 Task: Select the Always option in the diff decorations gutter visibility.
Action: Mouse moved to (16, 510)
Screenshot: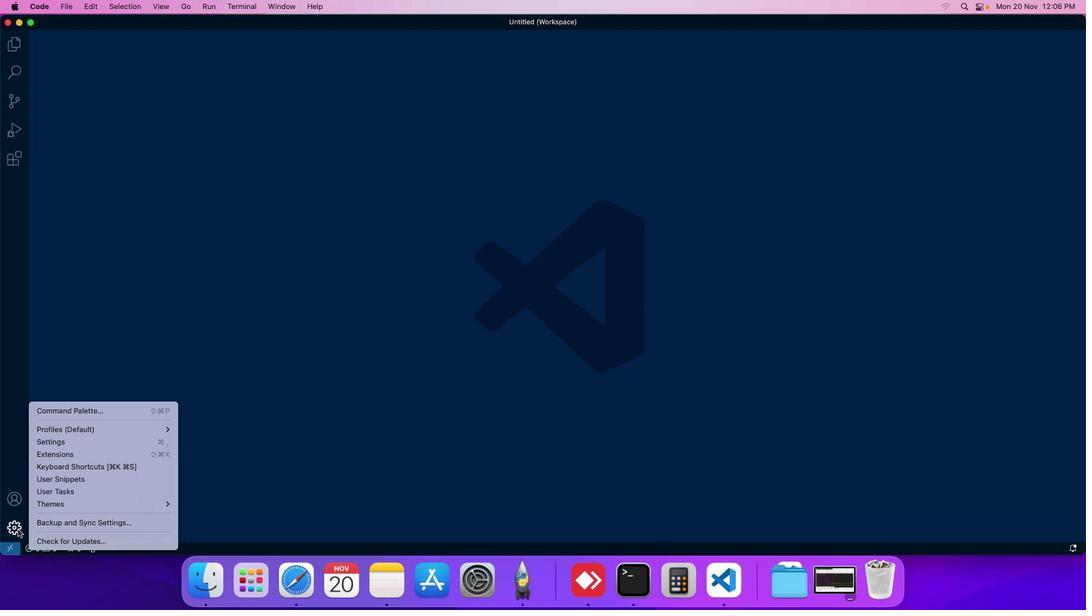 
Action: Mouse pressed left at (16, 510)
Screenshot: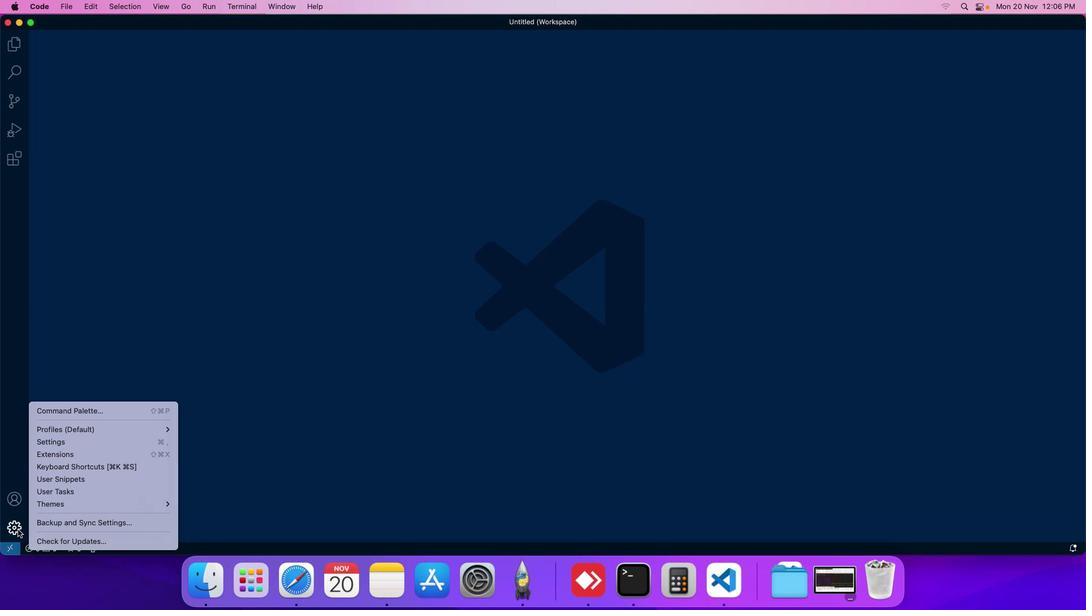 
Action: Mouse moved to (46, 429)
Screenshot: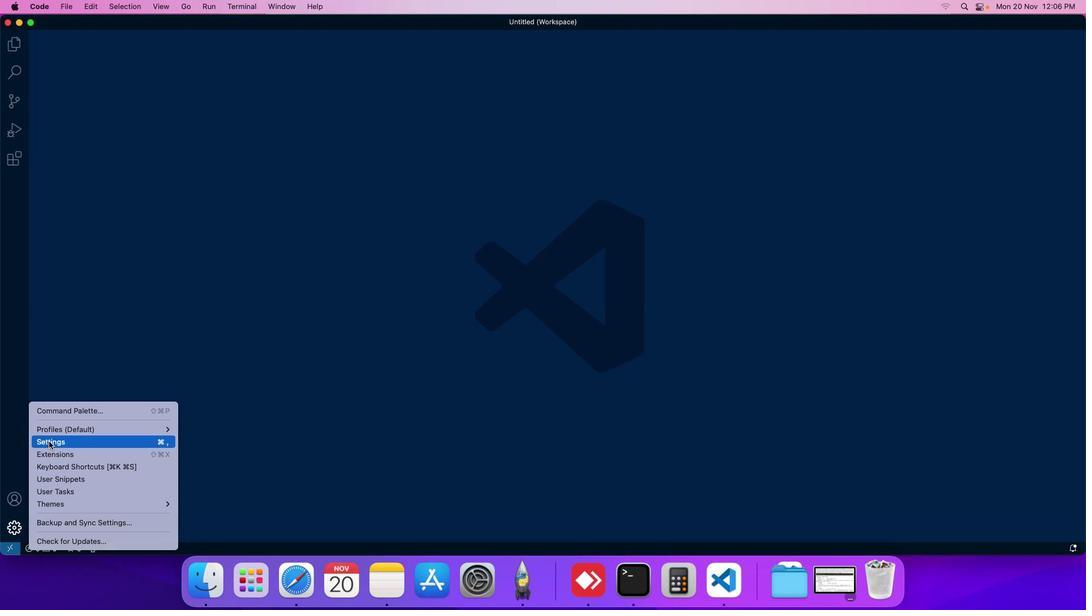 
Action: Mouse pressed left at (46, 429)
Screenshot: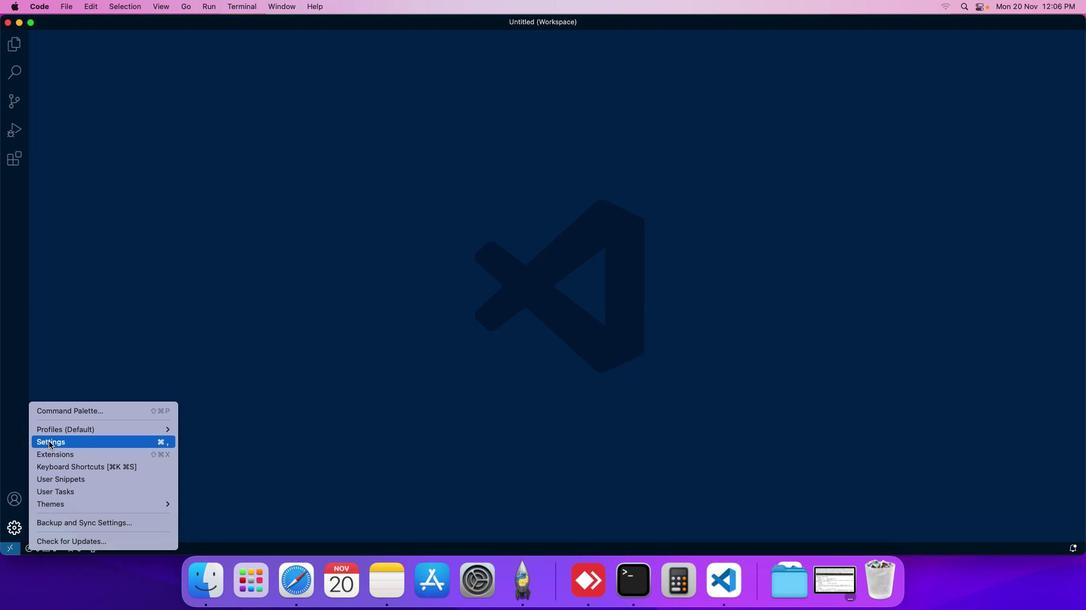 
Action: Mouse moved to (281, 106)
Screenshot: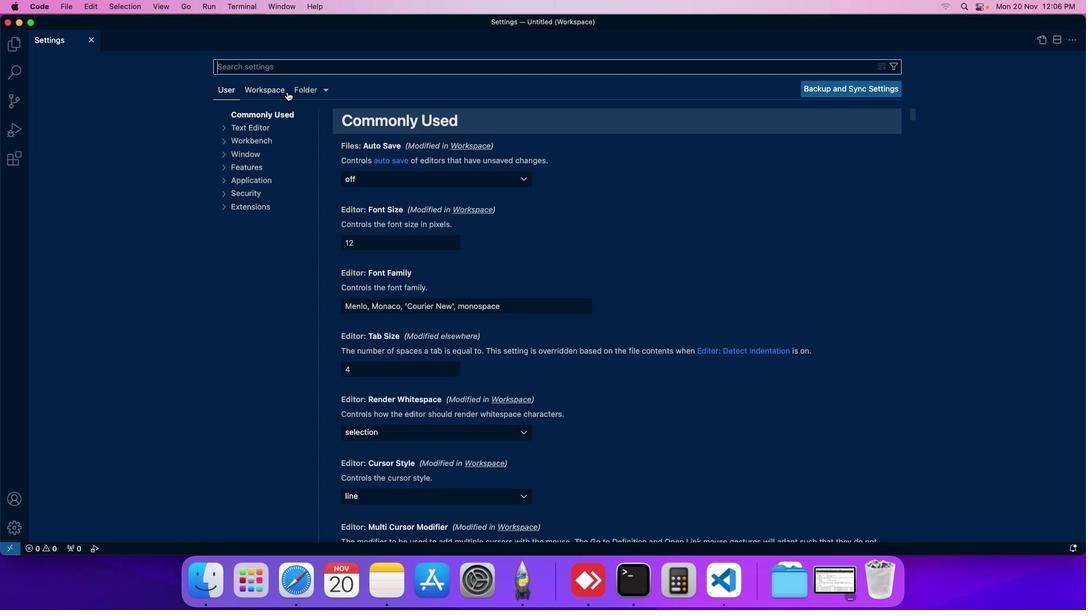 
Action: Mouse pressed left at (281, 106)
Screenshot: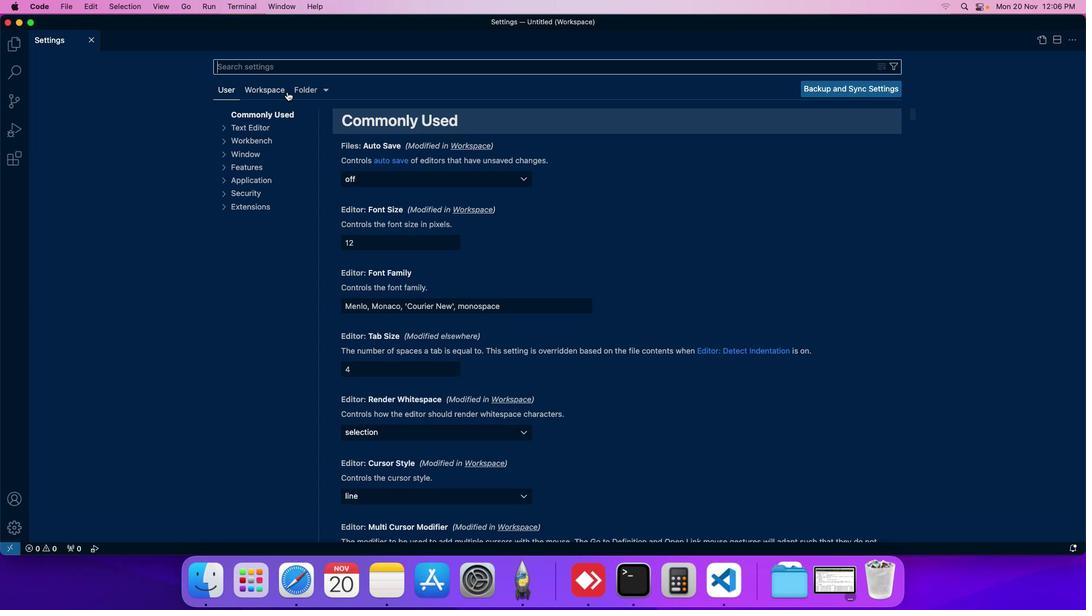 
Action: Mouse moved to (234, 178)
Screenshot: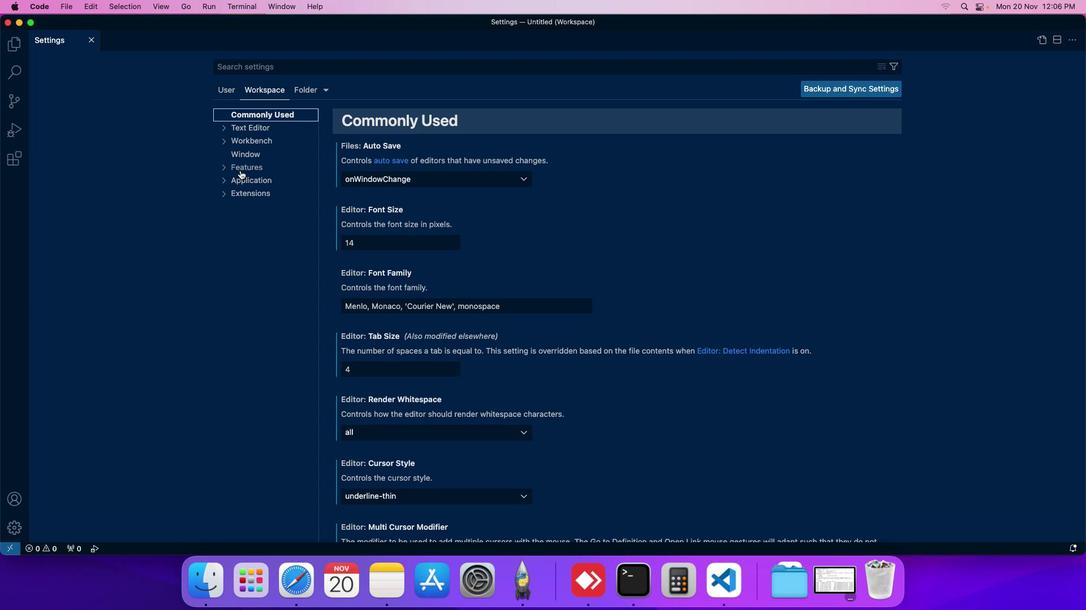 
Action: Mouse pressed left at (234, 178)
Screenshot: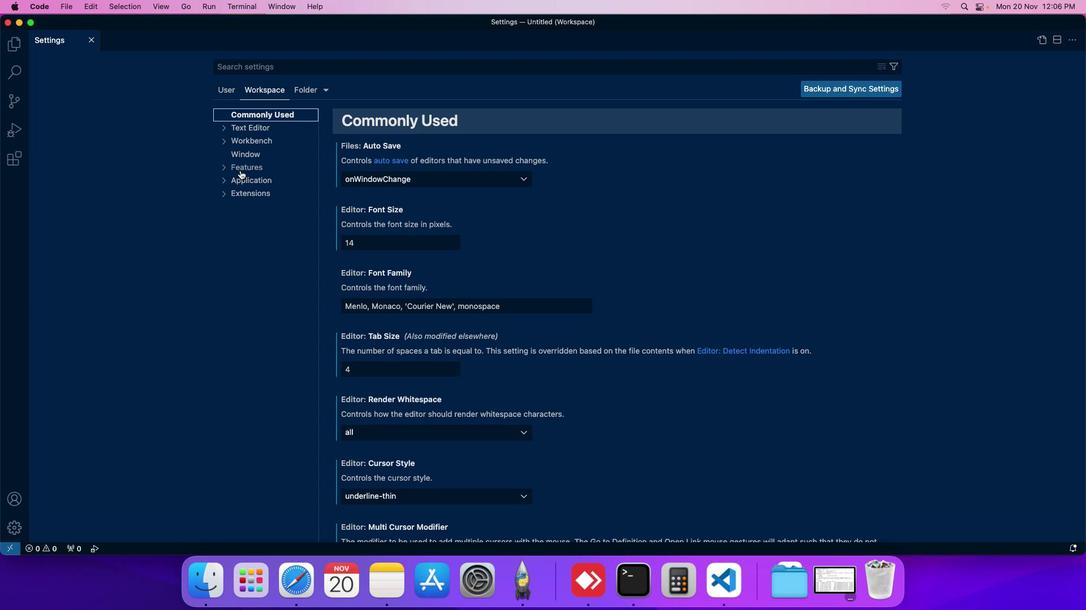 
Action: Mouse moved to (242, 248)
Screenshot: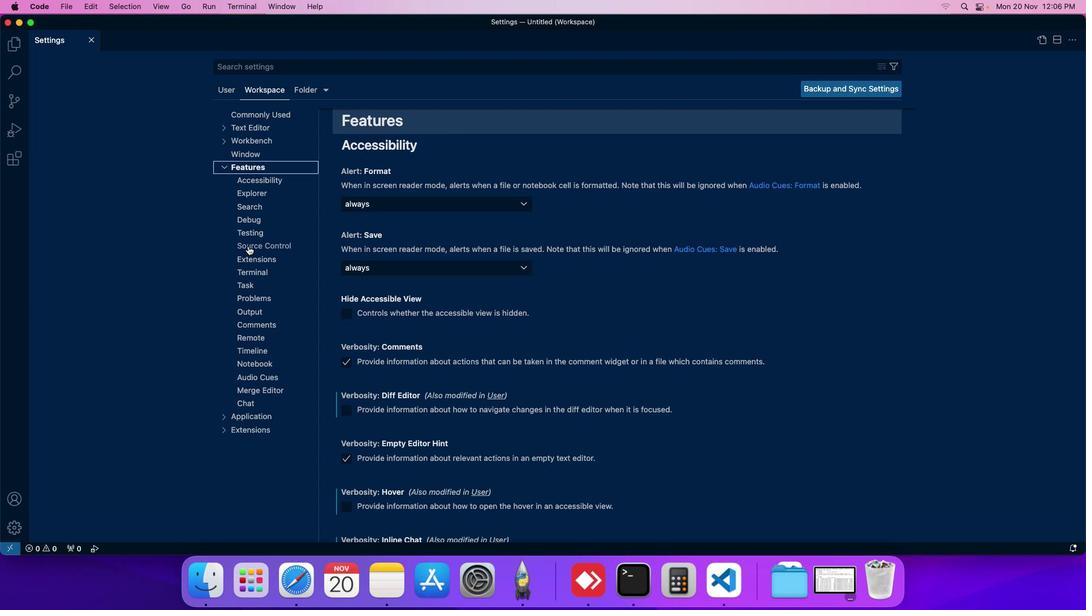 
Action: Mouse pressed left at (242, 248)
Screenshot: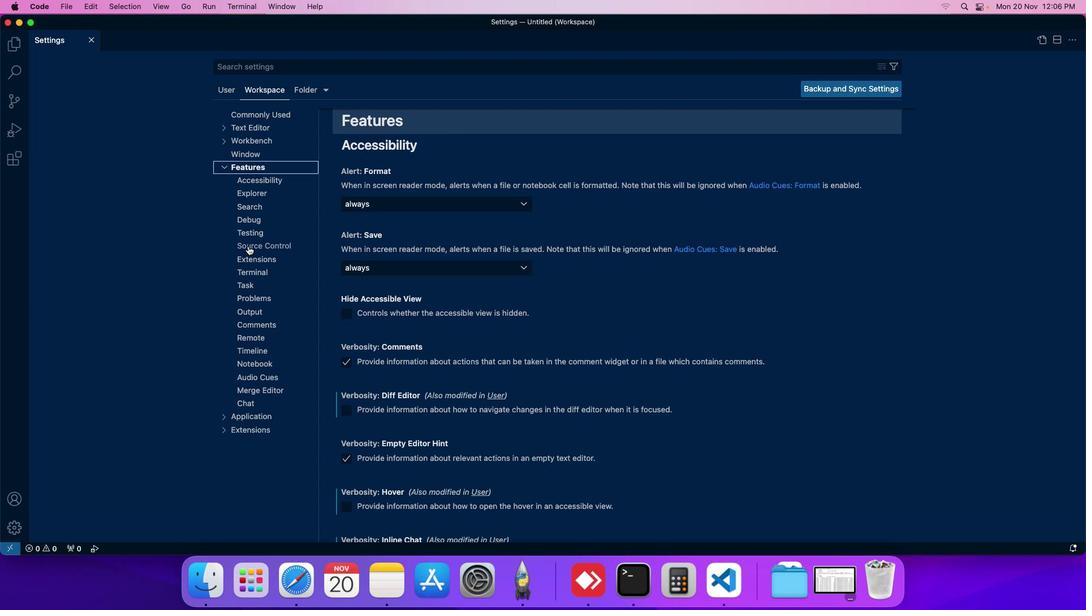 
Action: Mouse moved to (393, 273)
Screenshot: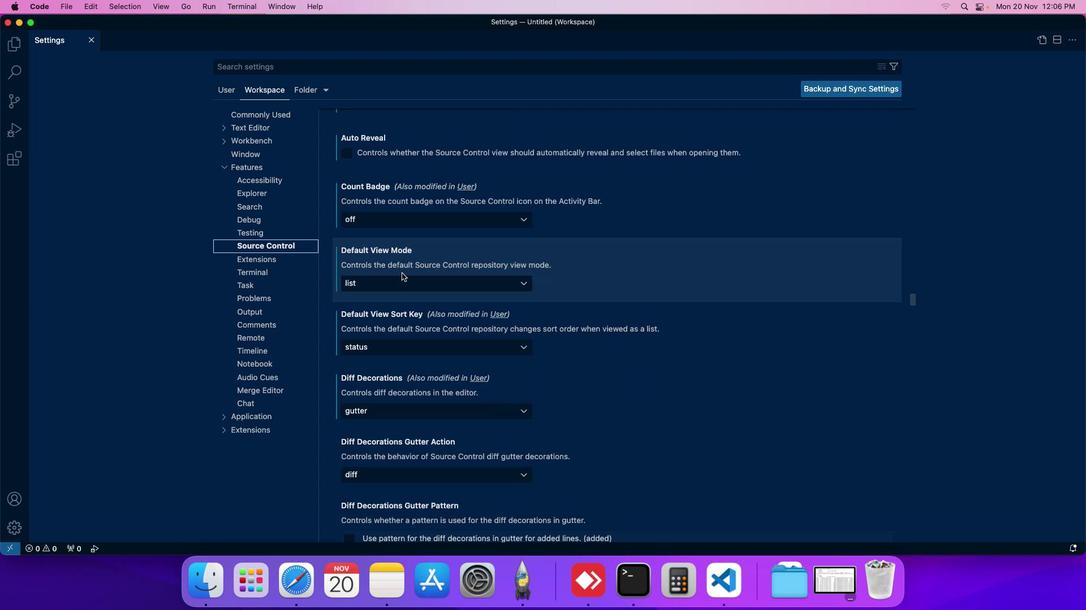 
Action: Mouse scrolled (393, 273) with delta (0, 21)
Screenshot: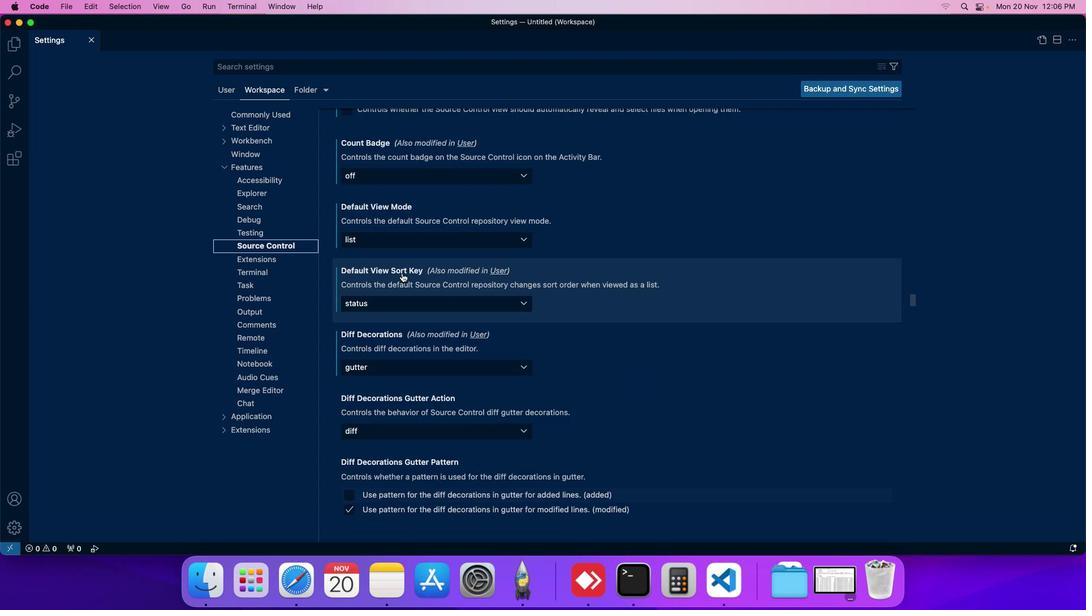 
Action: Mouse scrolled (393, 273) with delta (0, 21)
Screenshot: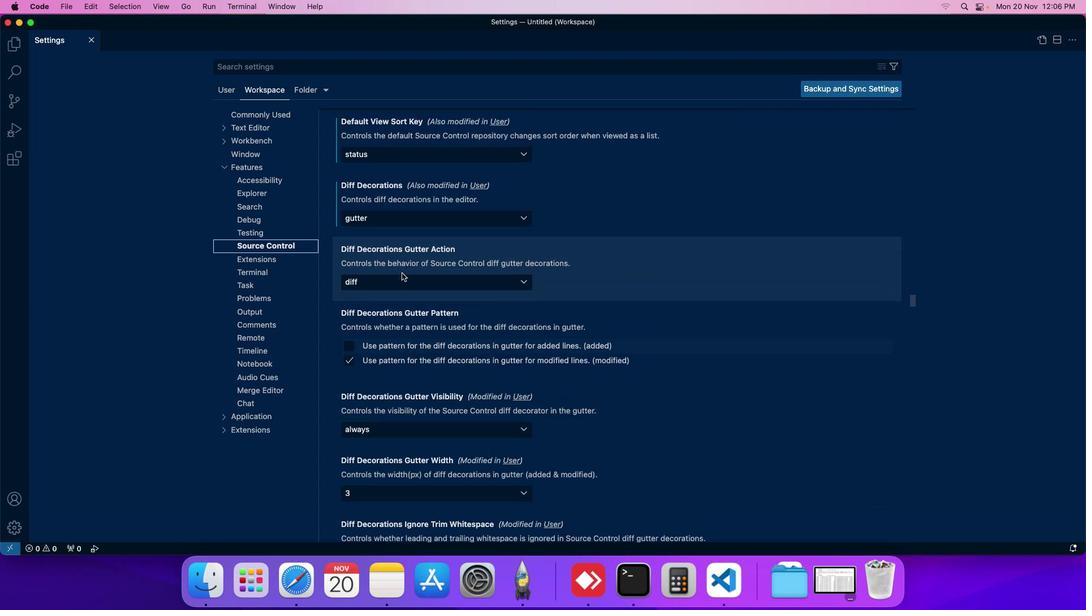 
Action: Mouse scrolled (393, 273) with delta (0, 21)
Screenshot: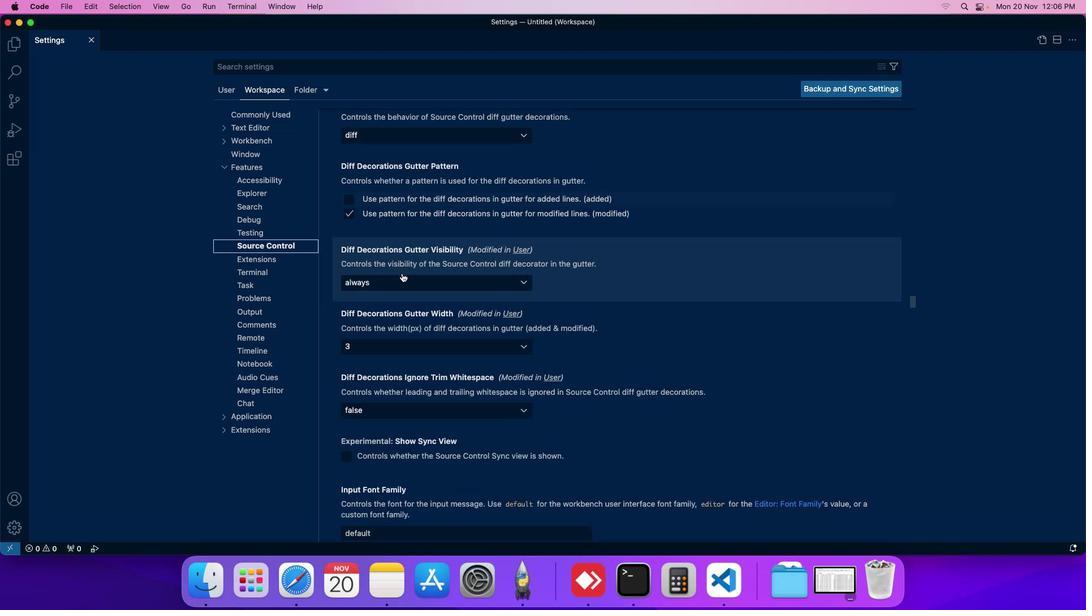 
Action: Mouse pressed left at (393, 273)
Screenshot: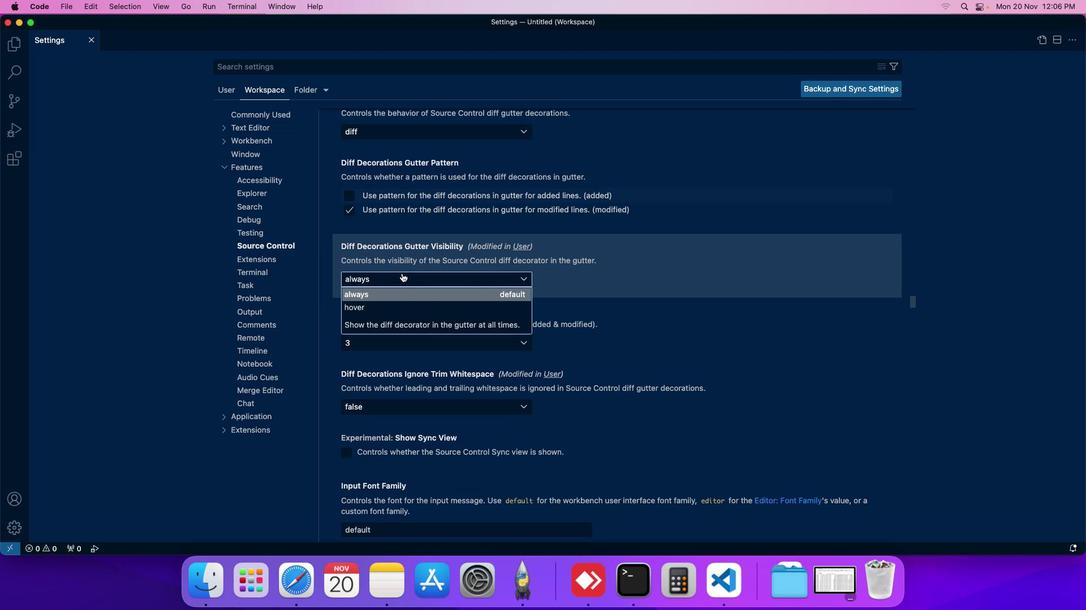 
Action: Mouse moved to (377, 291)
Screenshot: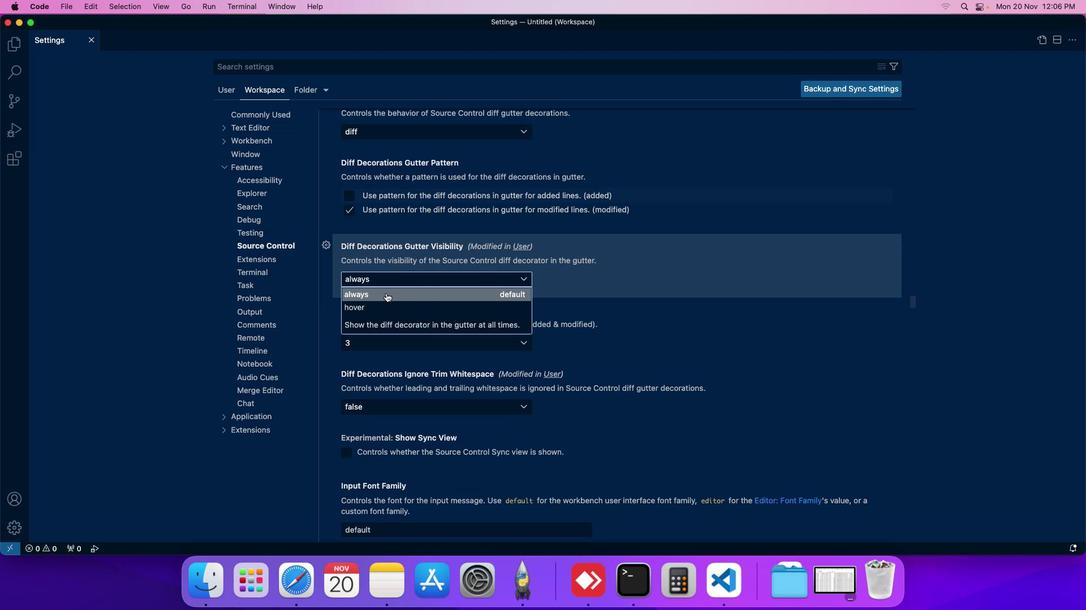 
Action: Mouse pressed left at (377, 291)
Screenshot: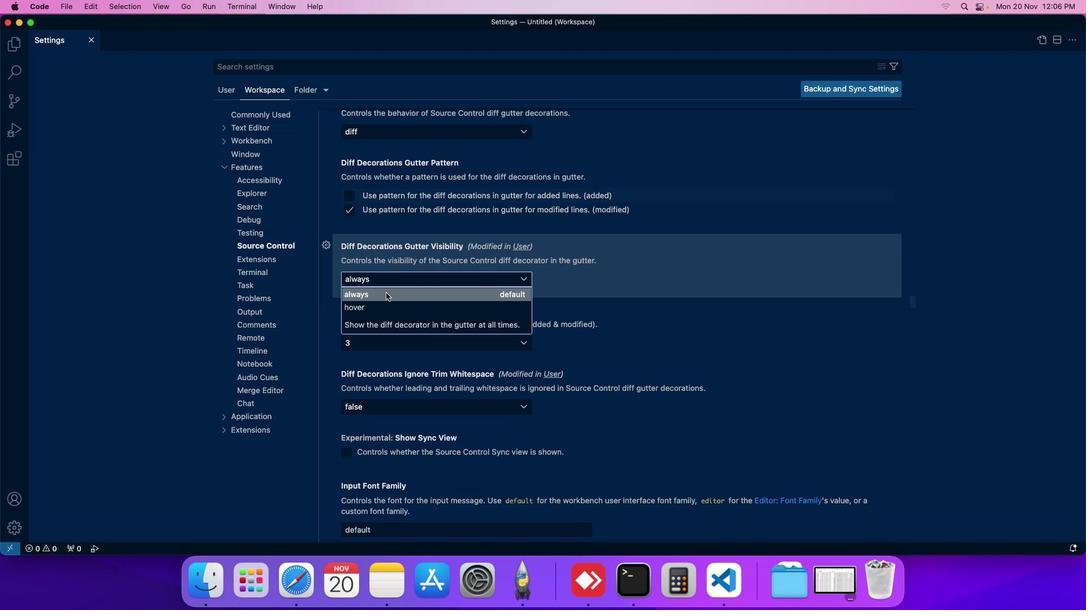 
Action: Mouse moved to (386, 282)
Screenshot: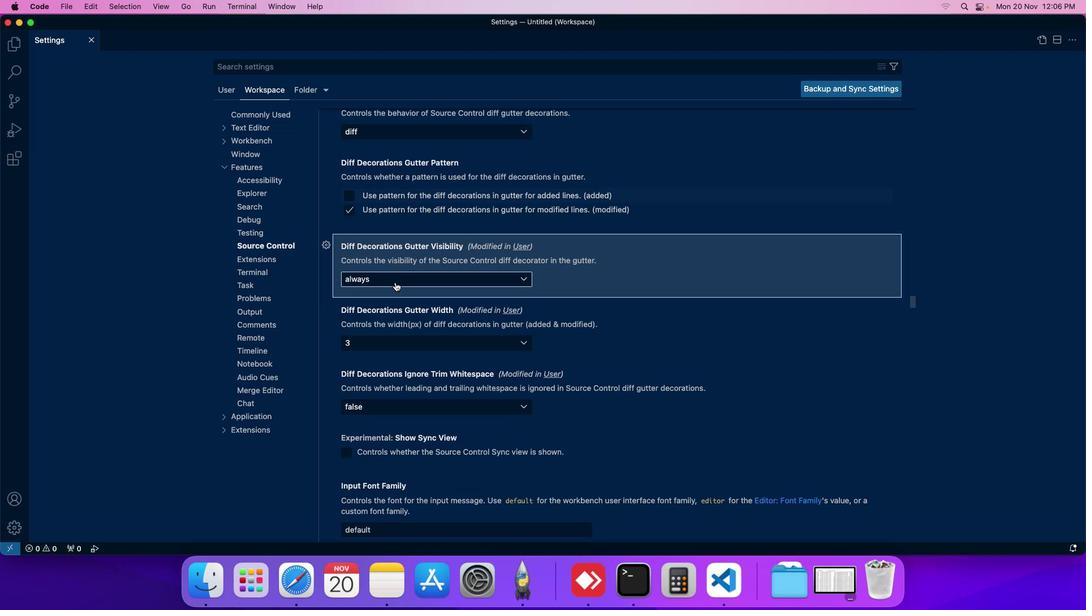 
